 Task: Create List Installations in Board Vendor Management to Workspace Experiential Marketing. Create List Customizations in Board Budget Management to Workspace Experiential Marketing. Create List Backup in Board Social Media Influencer Content Creation and Management to Workspace Experiential Marketing
Action: Mouse moved to (99, 451)
Screenshot: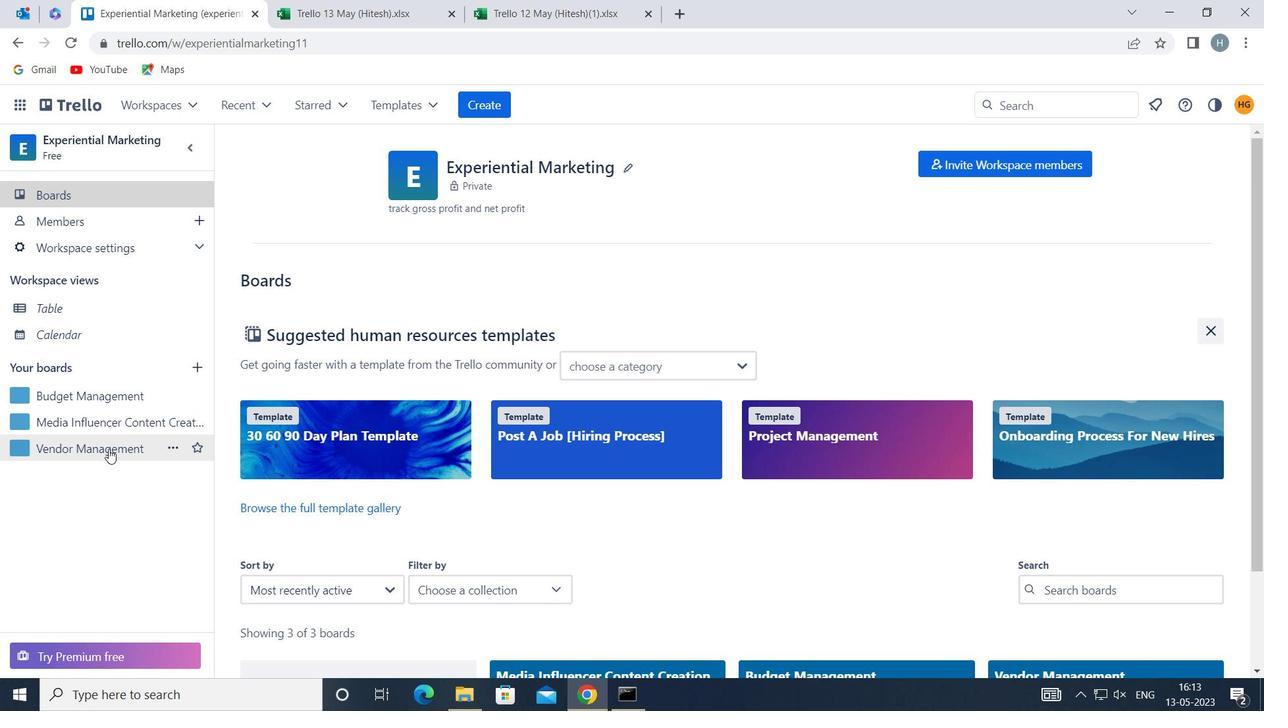 
Action: Mouse pressed left at (99, 451)
Screenshot: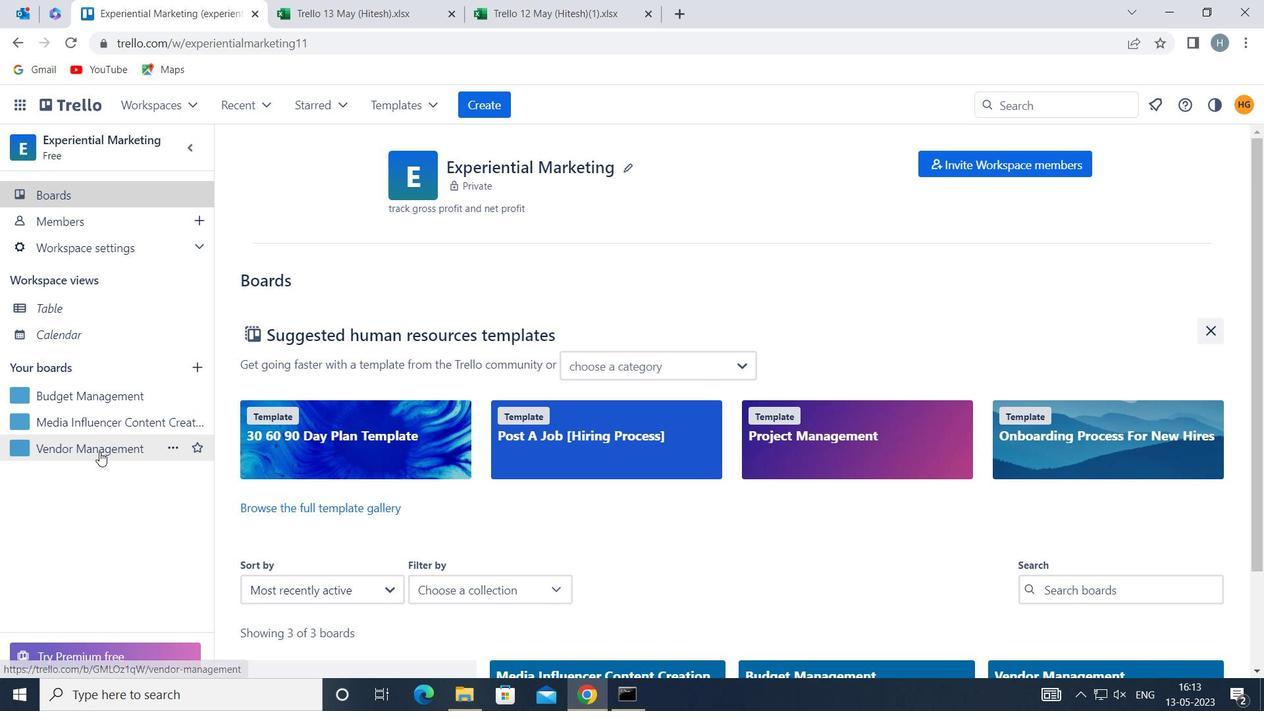 
Action: Mouse moved to (568, 200)
Screenshot: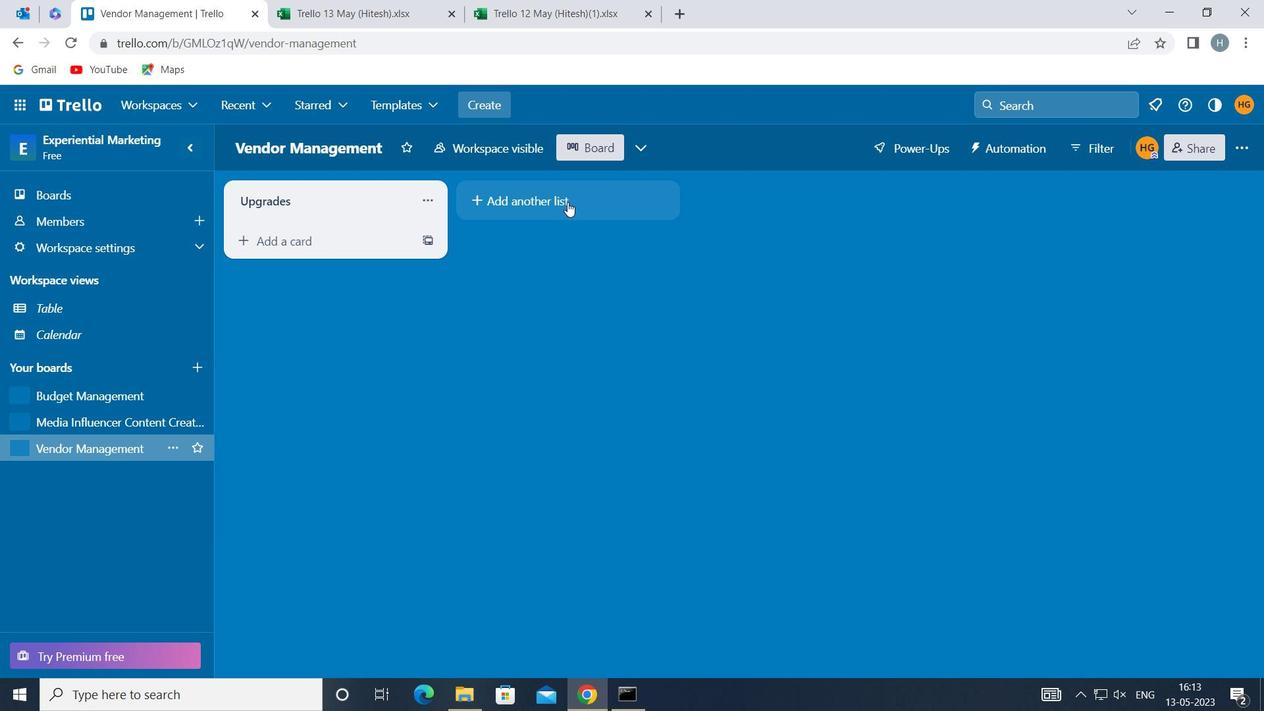 
Action: Mouse pressed left at (568, 200)
Screenshot: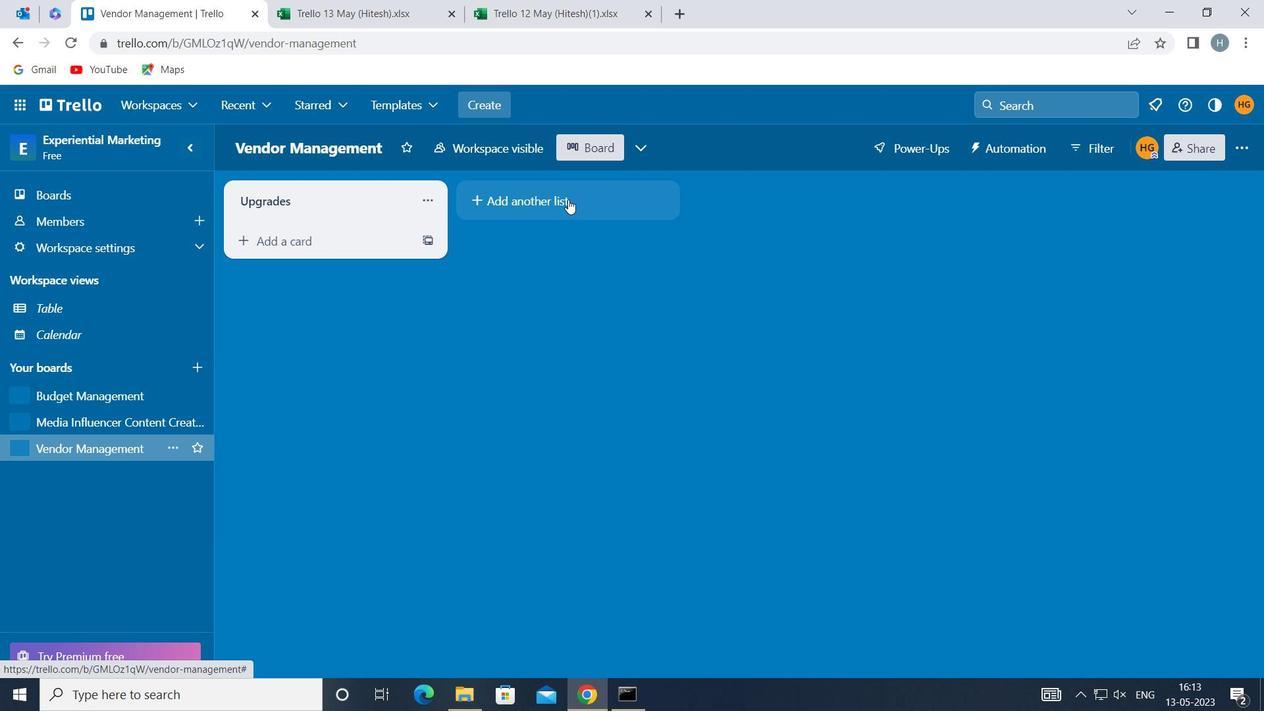 
Action: Key pressed <Key.shift><Key.shift>INSTALLATIONS
Screenshot: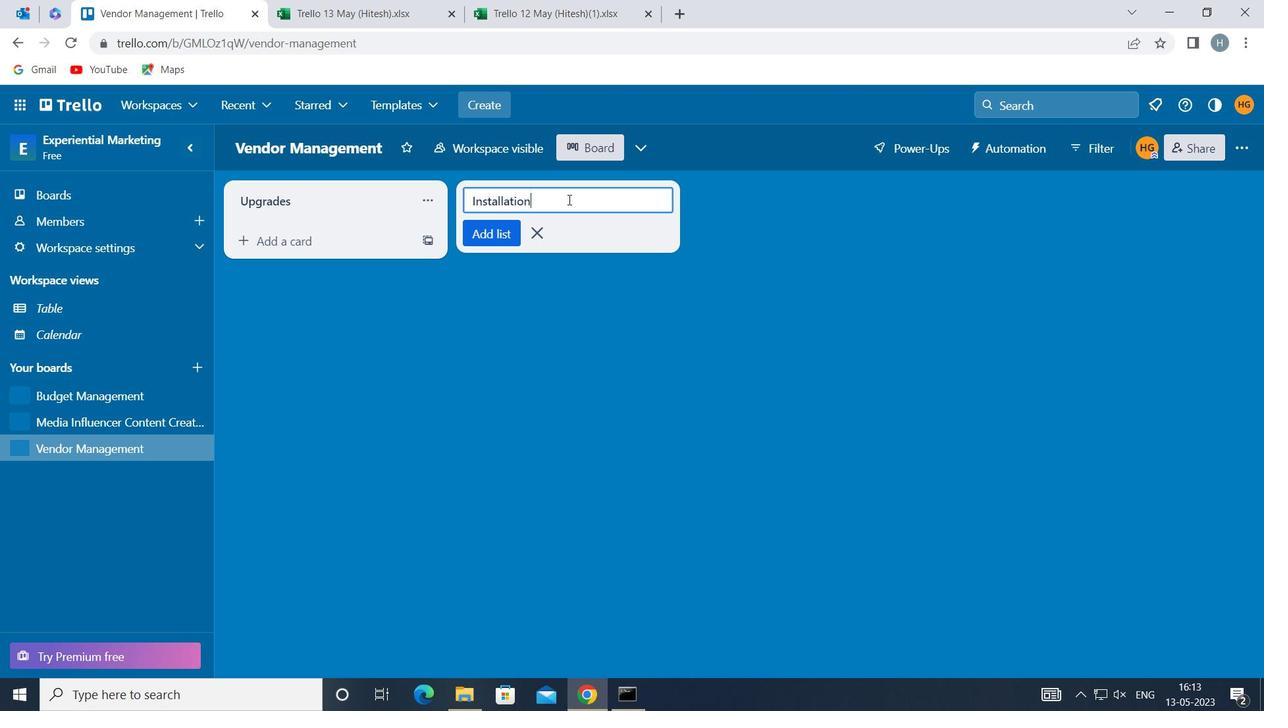 
Action: Mouse moved to (495, 231)
Screenshot: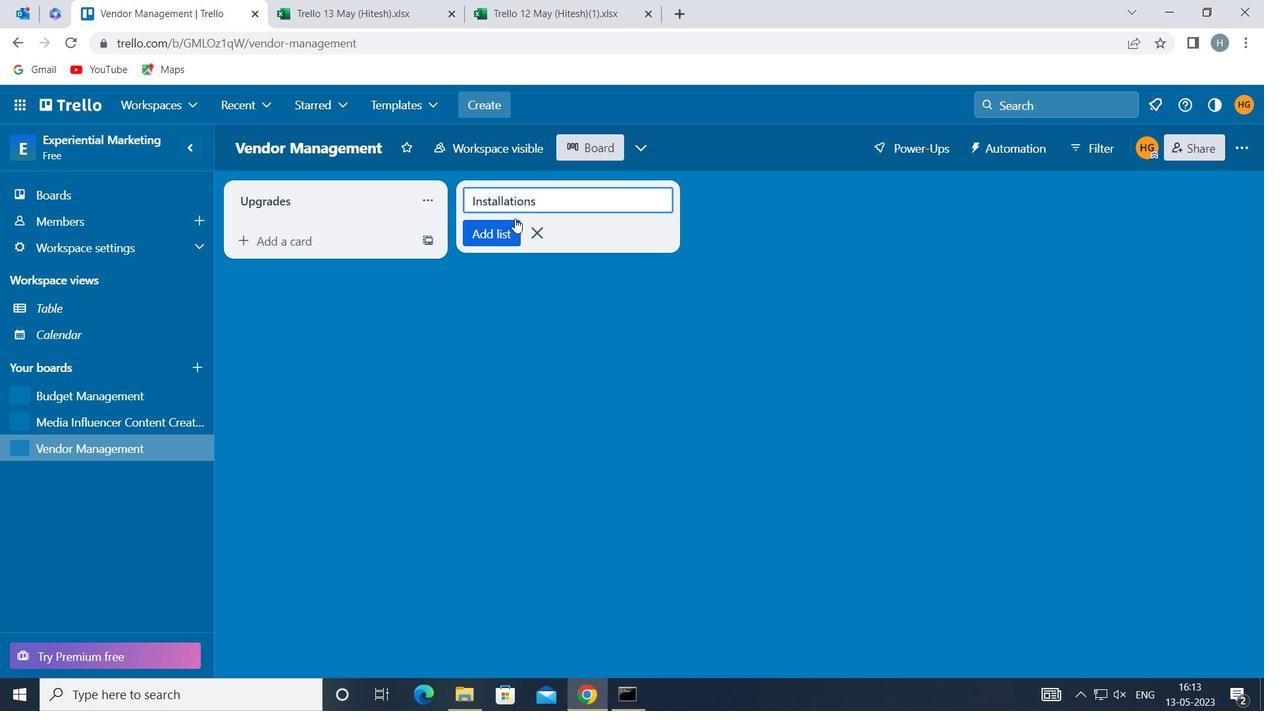 
Action: Mouse pressed left at (495, 231)
Screenshot: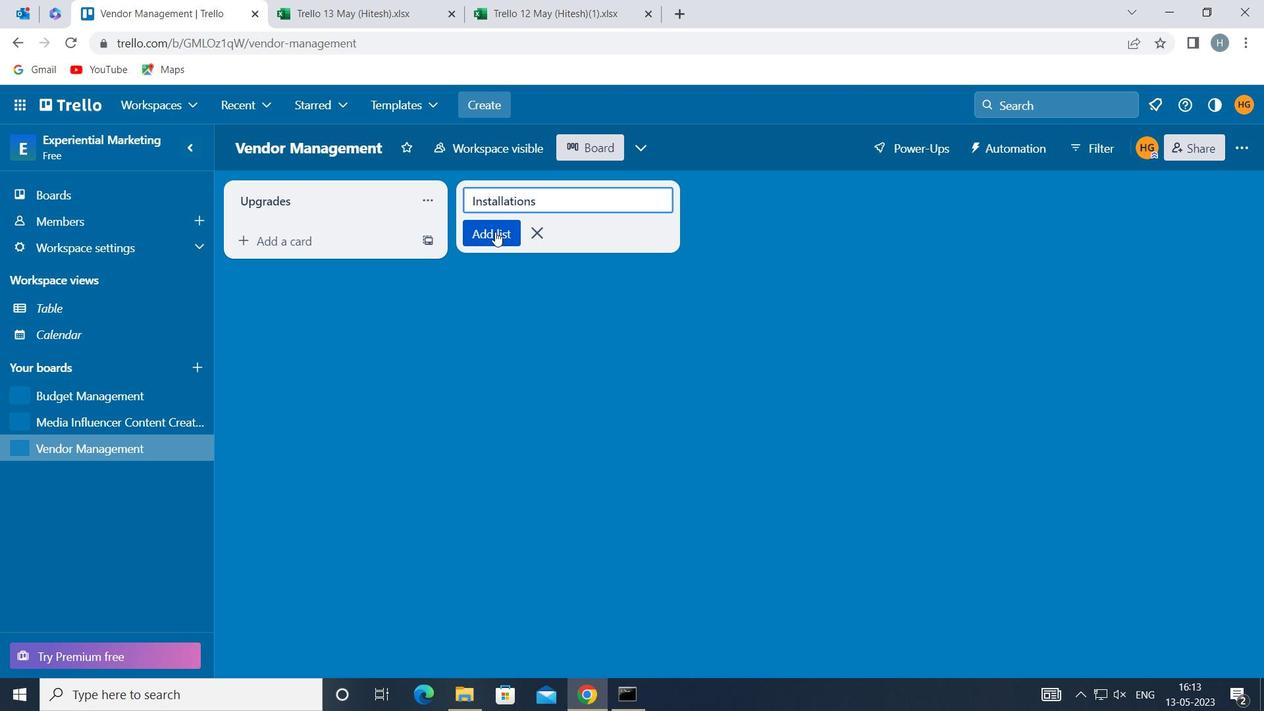 
Action: Mouse moved to (501, 326)
Screenshot: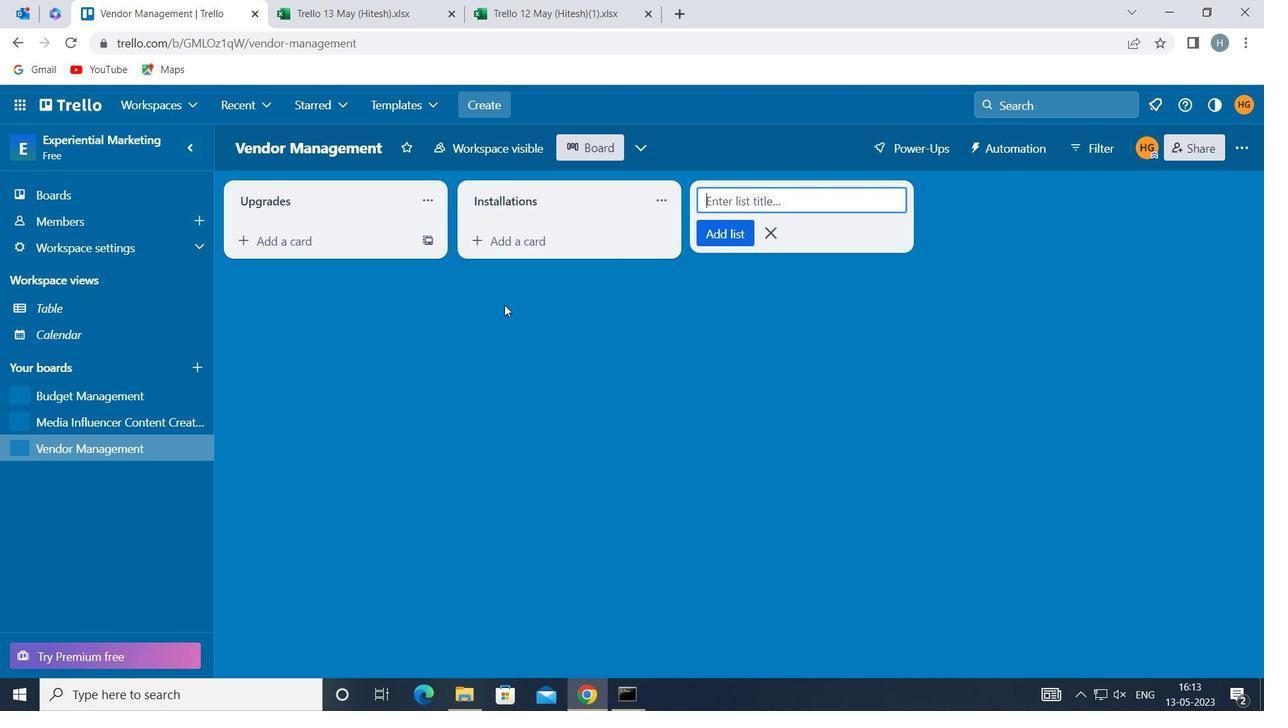 
Action: Mouse pressed left at (501, 326)
Screenshot: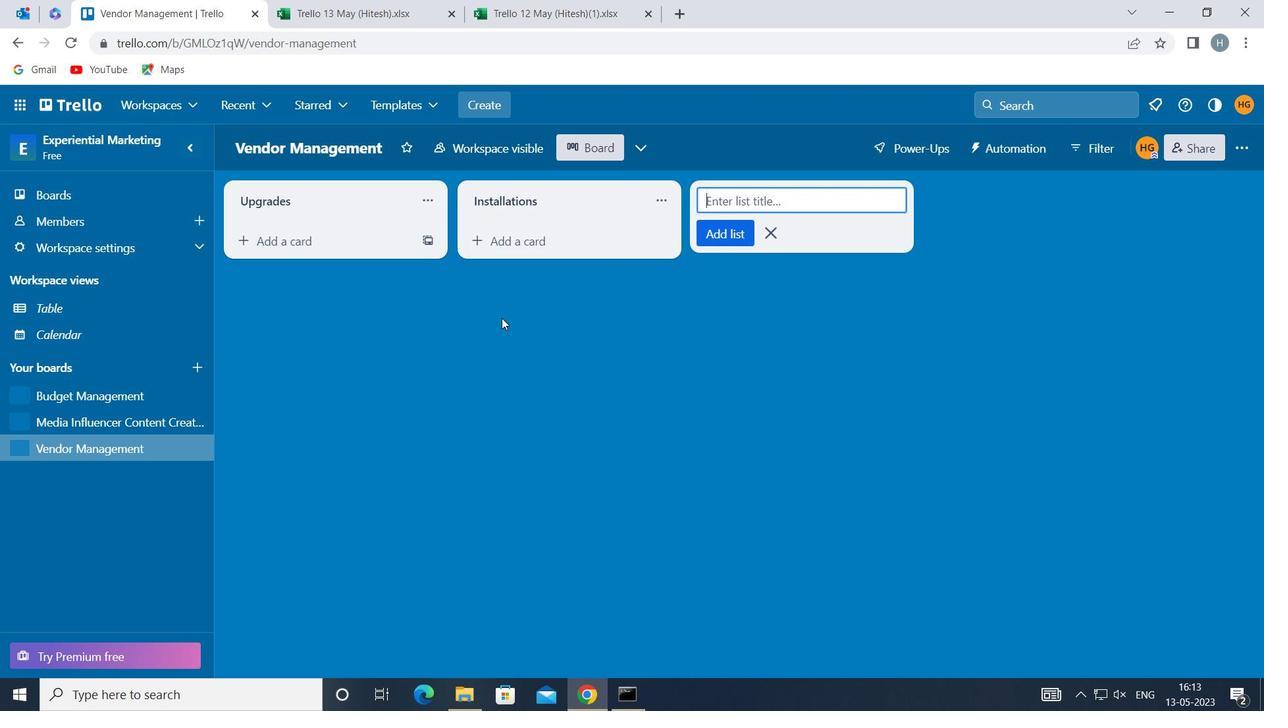 
Action: Mouse moved to (99, 391)
Screenshot: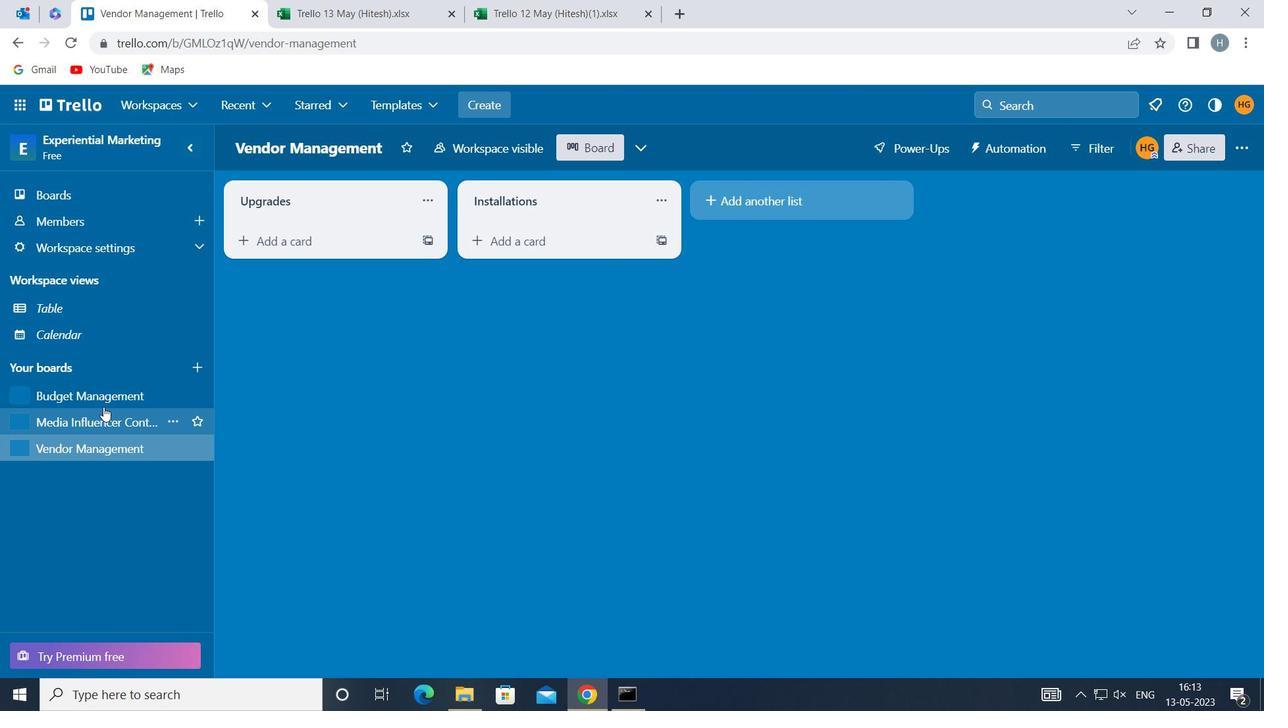 
Action: Mouse pressed left at (99, 391)
Screenshot: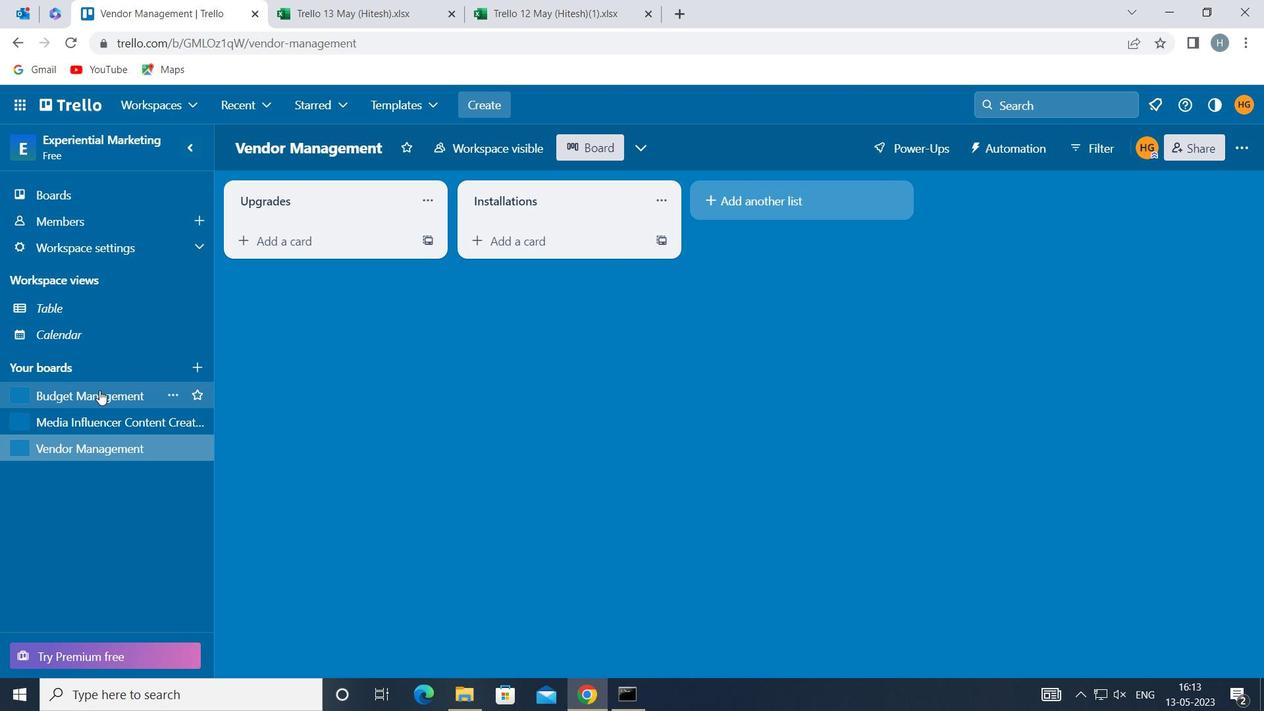 
Action: Mouse moved to (581, 204)
Screenshot: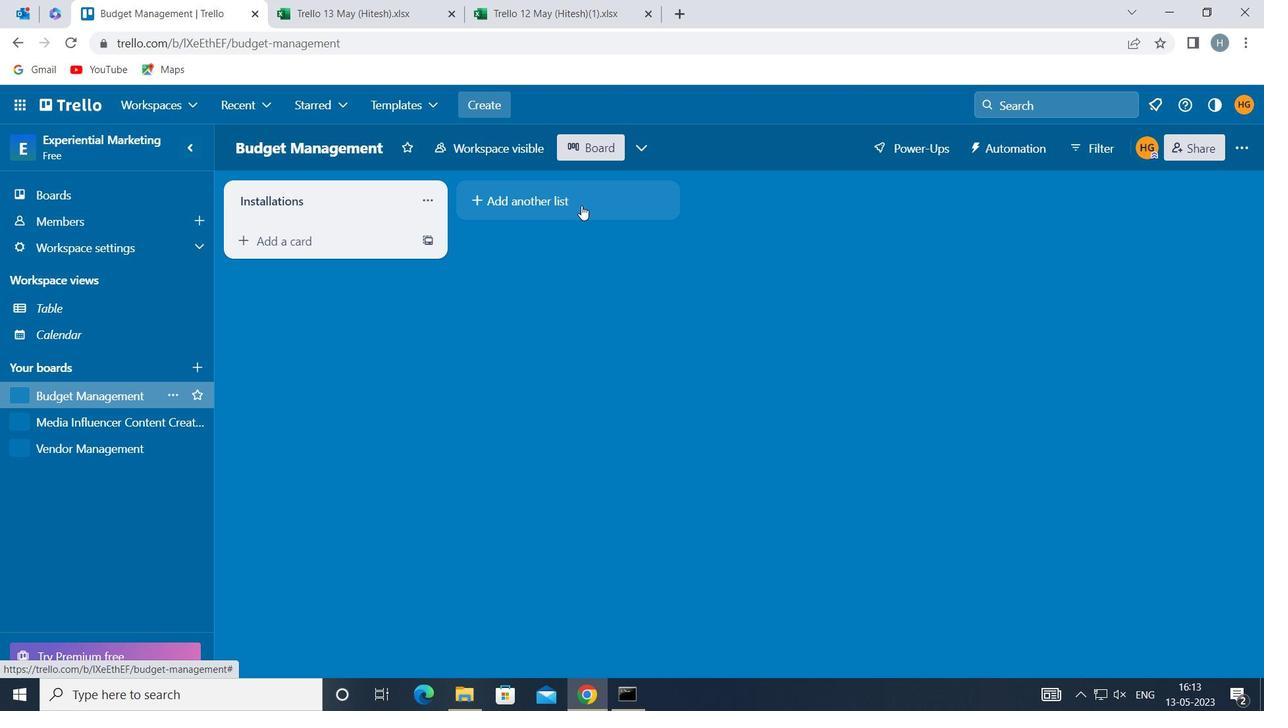 
Action: Mouse pressed left at (581, 204)
Screenshot: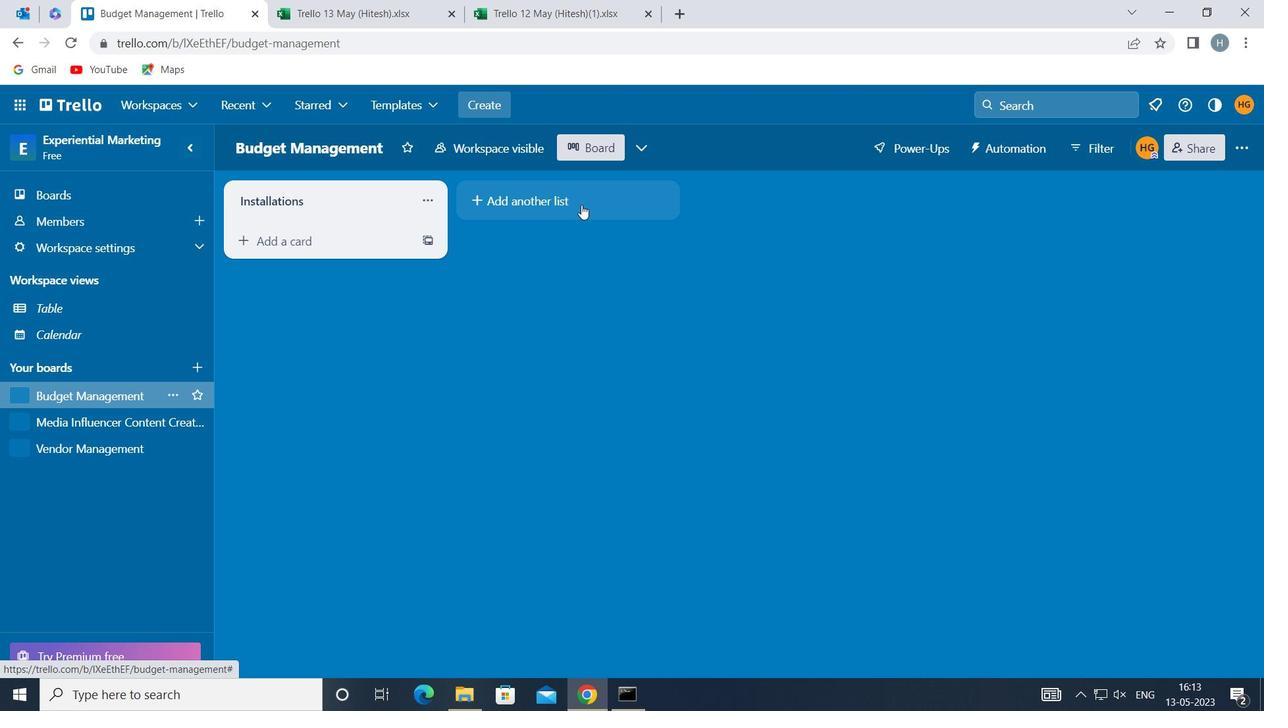 
Action: Key pressed <Key.shift>CUSTOMIZATIONS
Screenshot: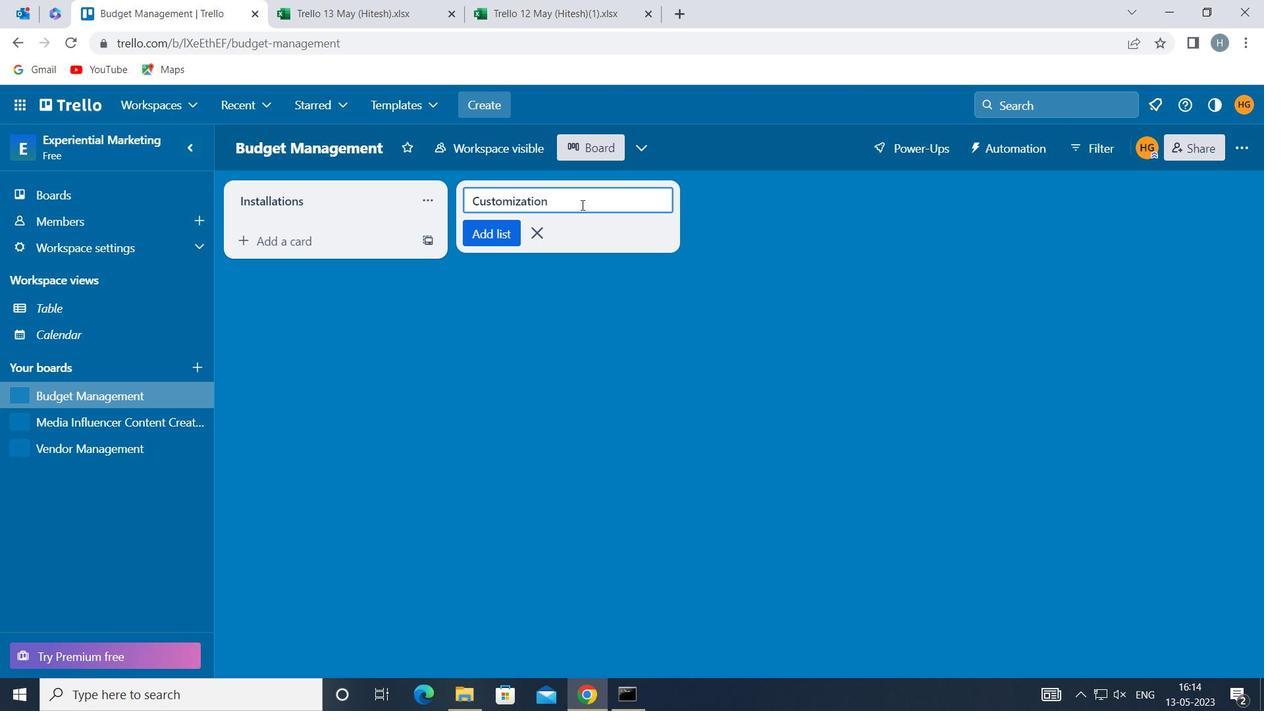 
Action: Mouse moved to (496, 236)
Screenshot: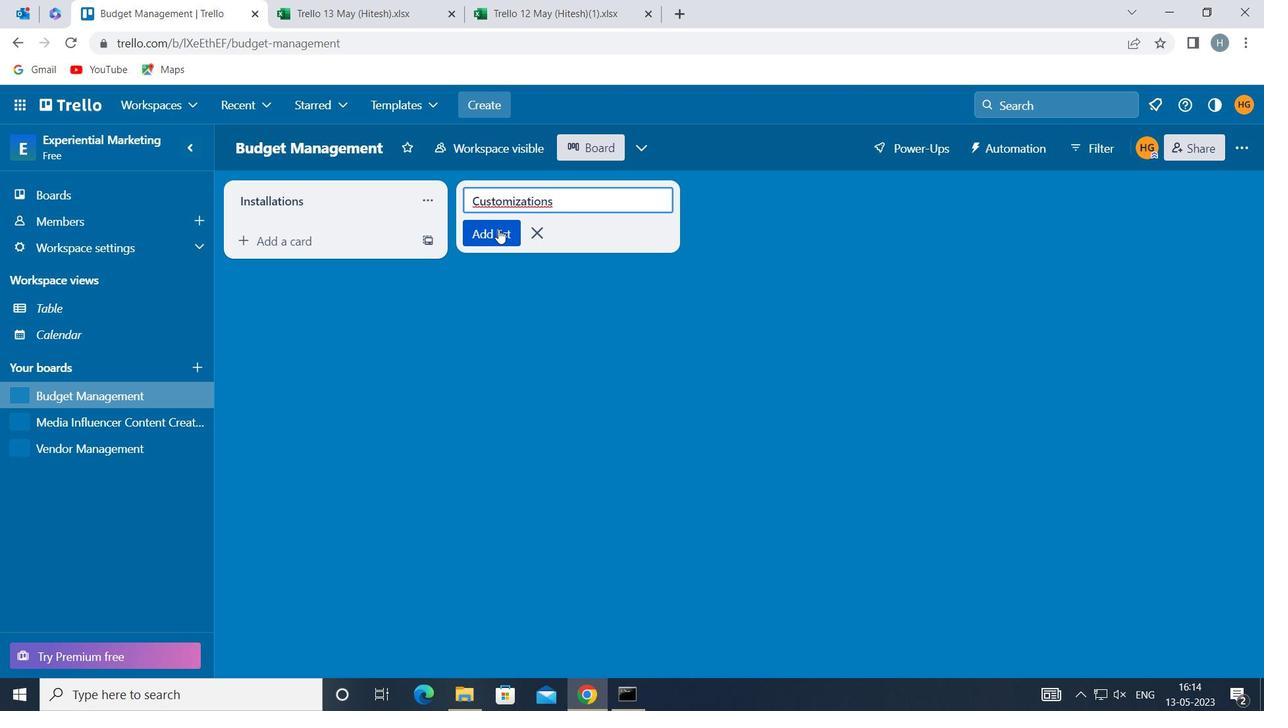 
Action: Mouse pressed left at (496, 236)
Screenshot: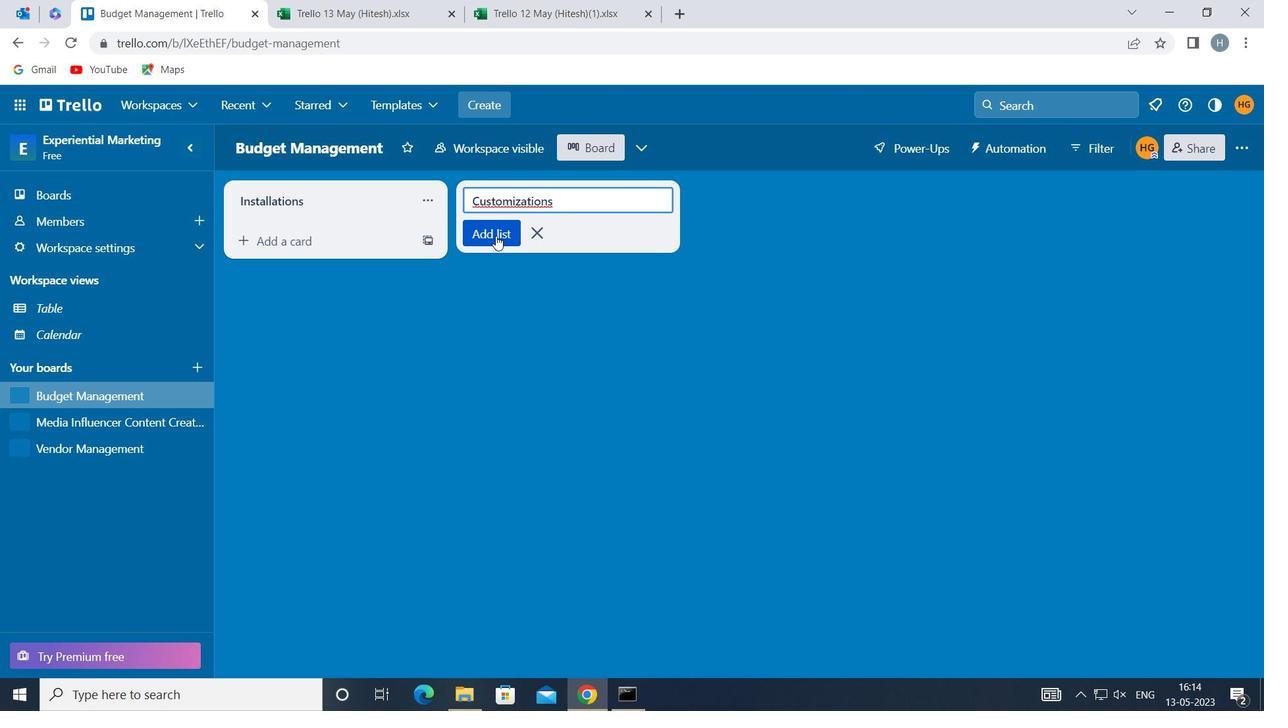 
Action: Mouse moved to (502, 324)
Screenshot: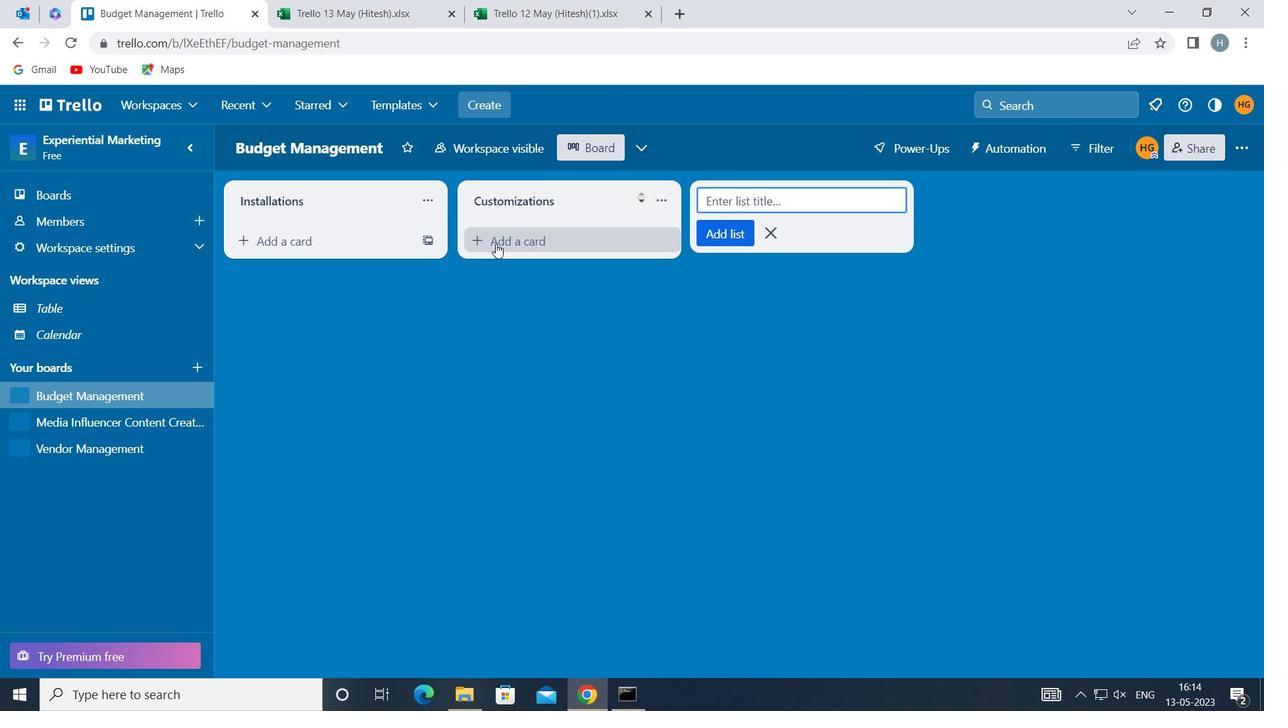 
Action: Mouse pressed left at (502, 324)
Screenshot: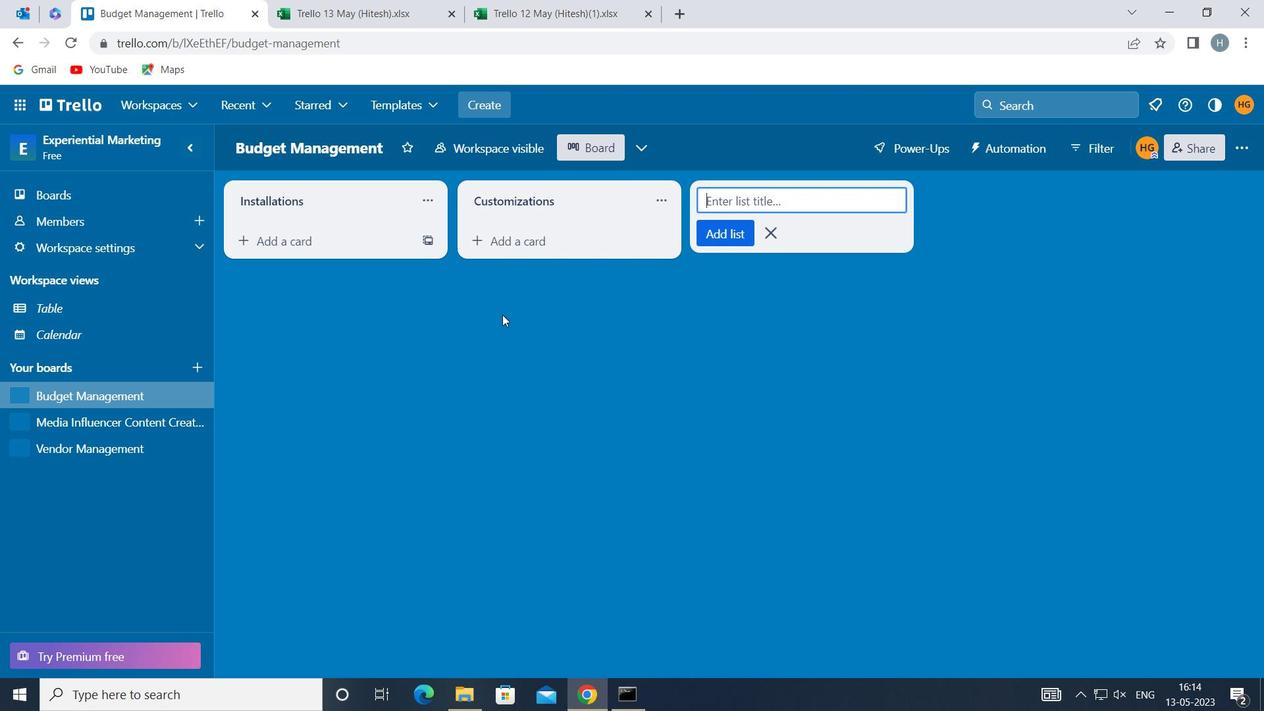 
Action: Mouse moved to (88, 419)
Screenshot: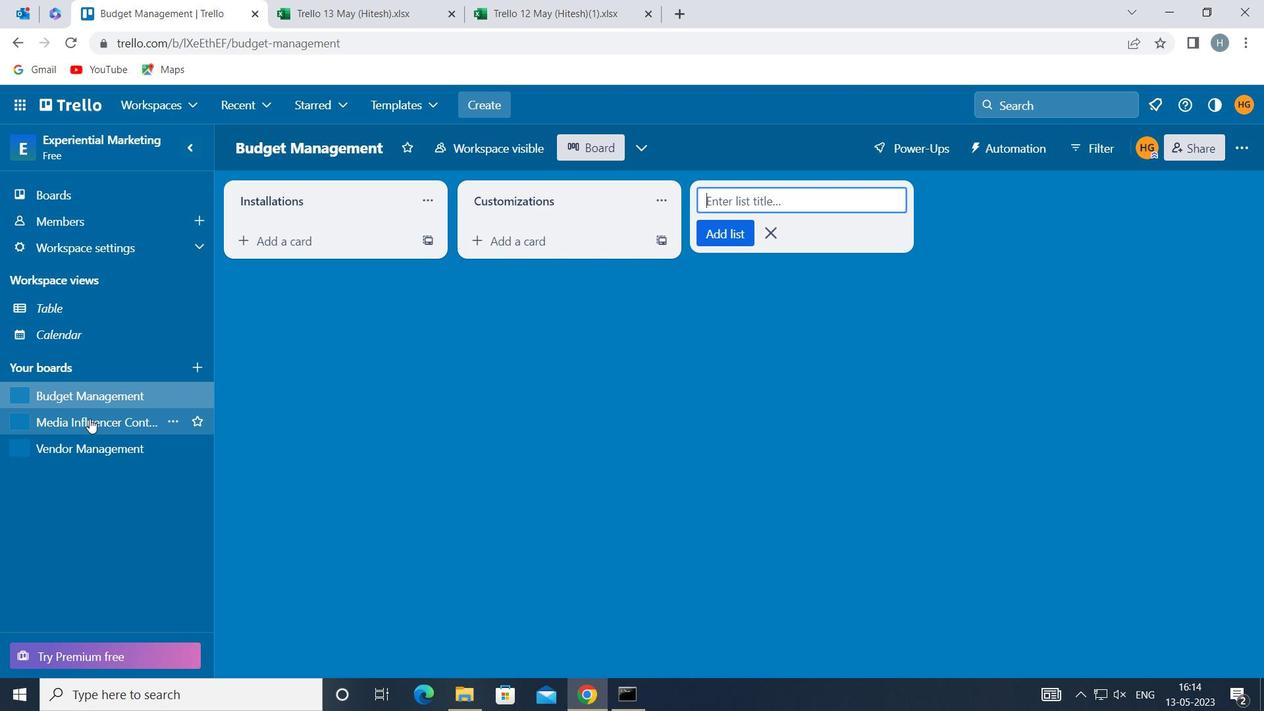 
Action: Mouse pressed left at (88, 419)
Screenshot: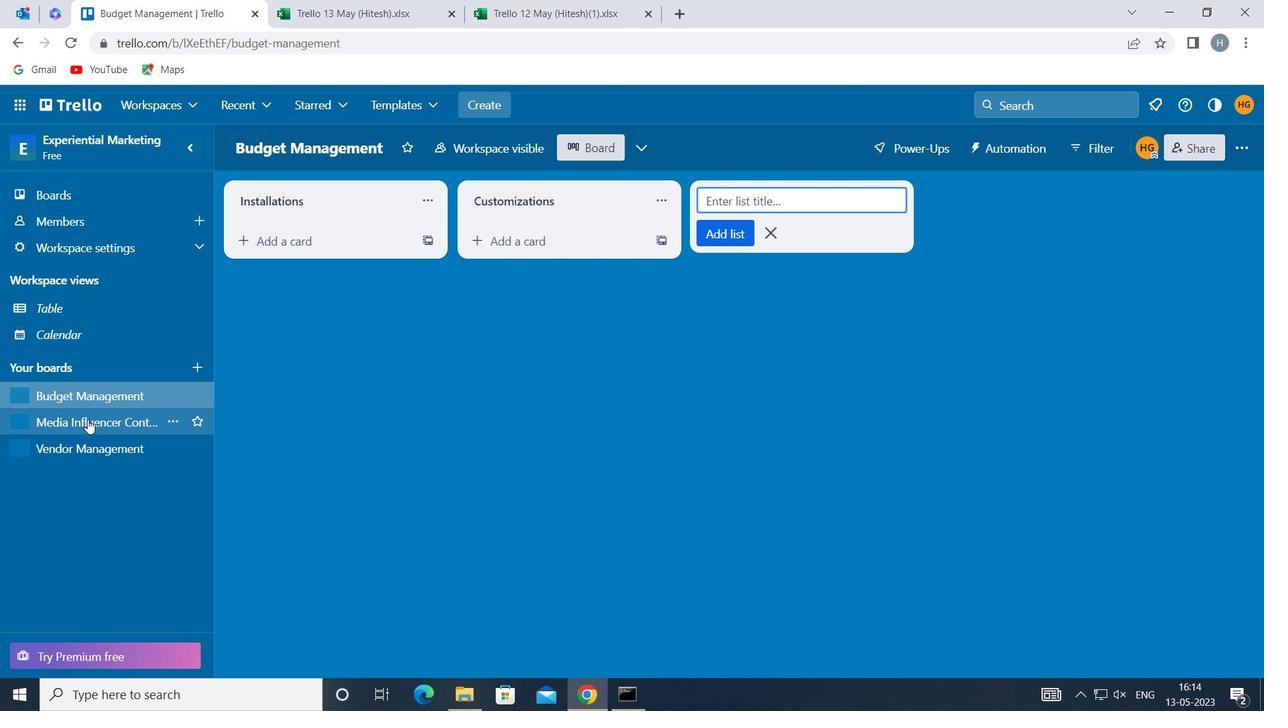 
Action: Mouse moved to (566, 200)
Screenshot: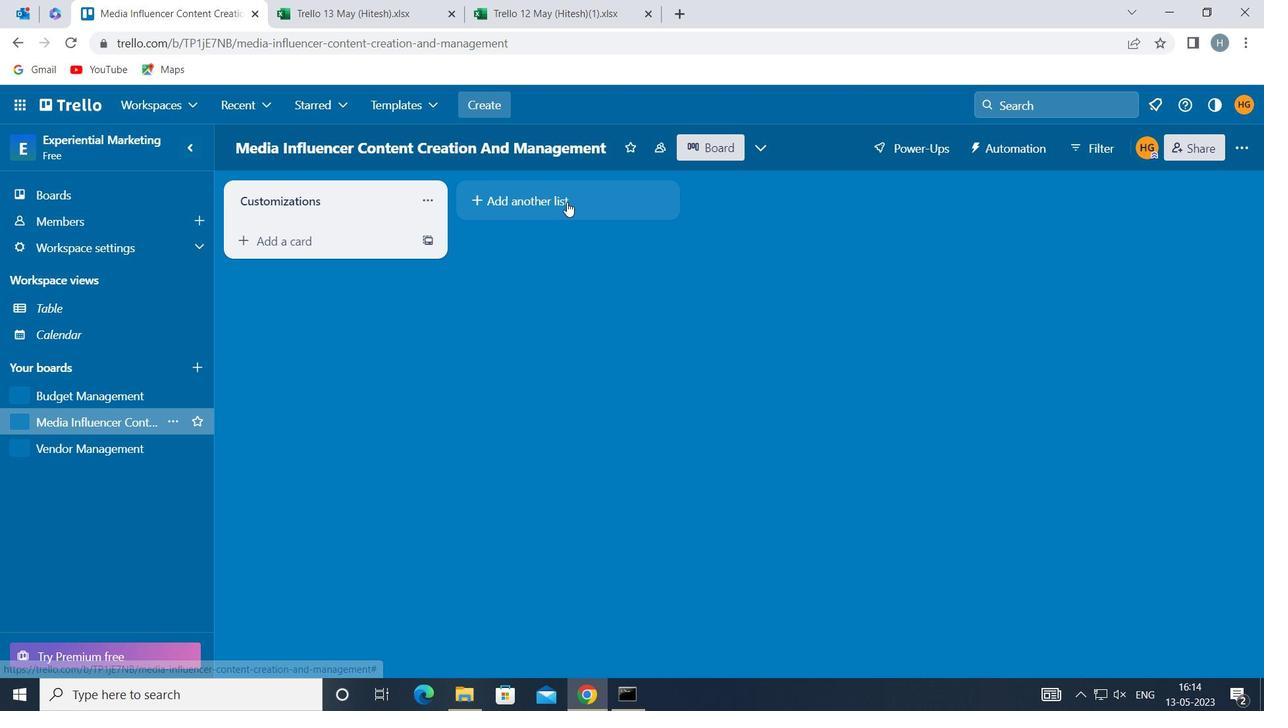 
Action: Mouse pressed left at (566, 200)
Screenshot: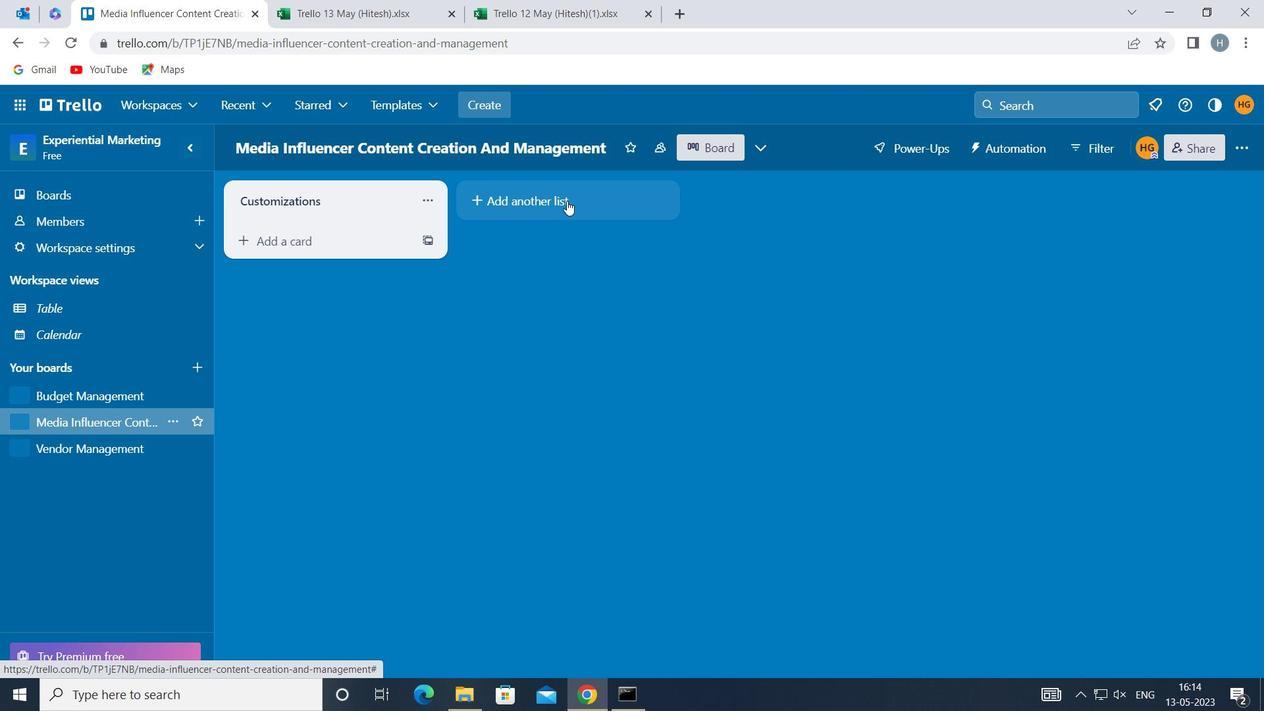 
Action: Key pressed <Key.shift><Key.shift><Key.shift>BACKUP
Screenshot: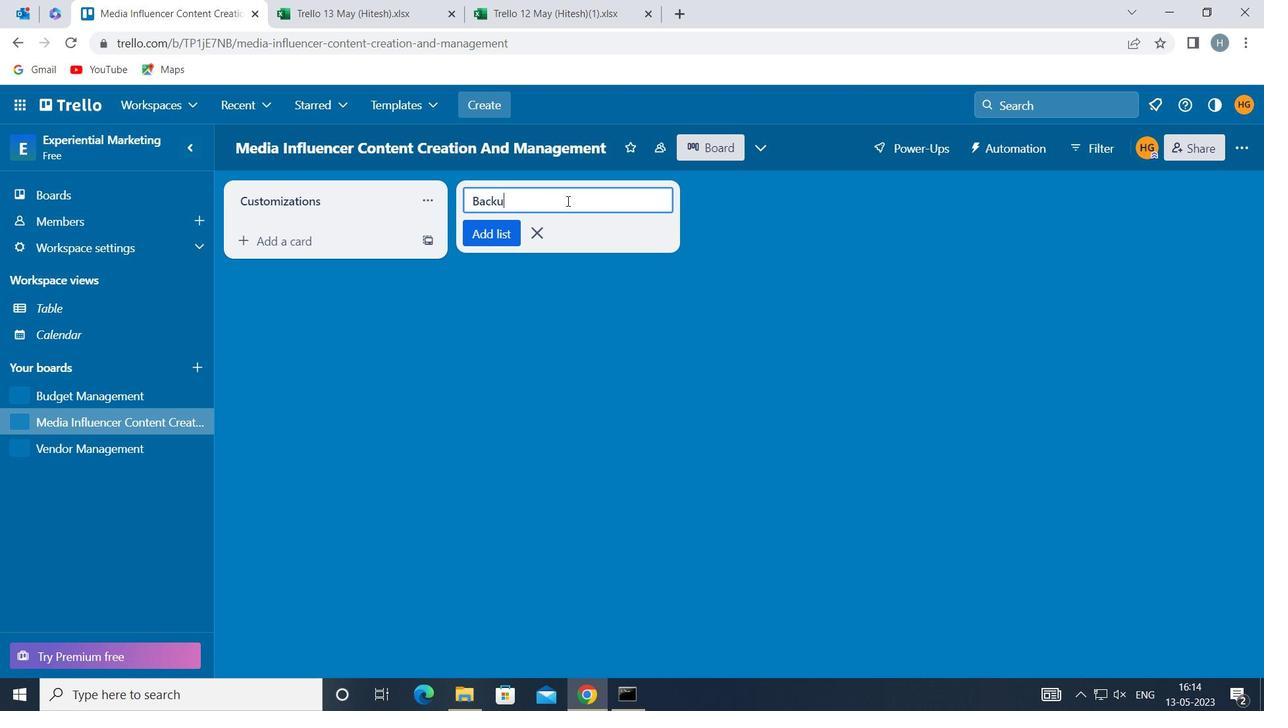 
Action: Mouse moved to (495, 231)
Screenshot: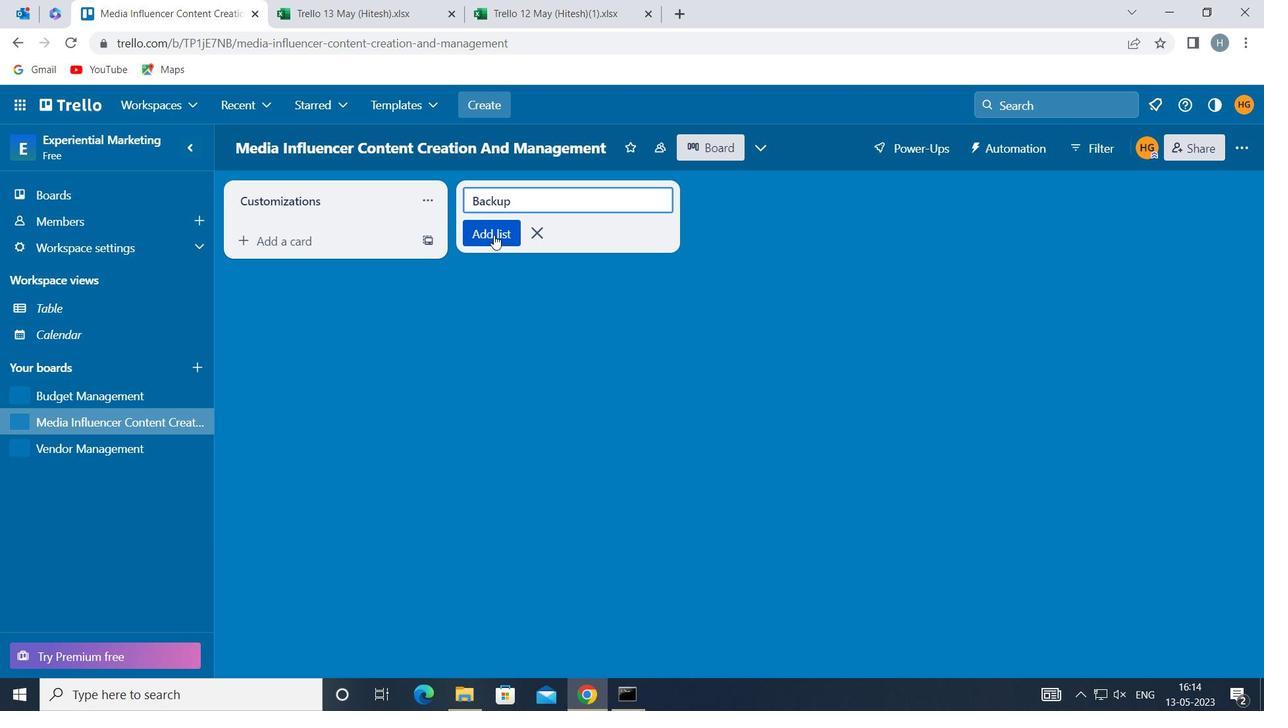 
Action: Mouse pressed left at (495, 231)
Screenshot: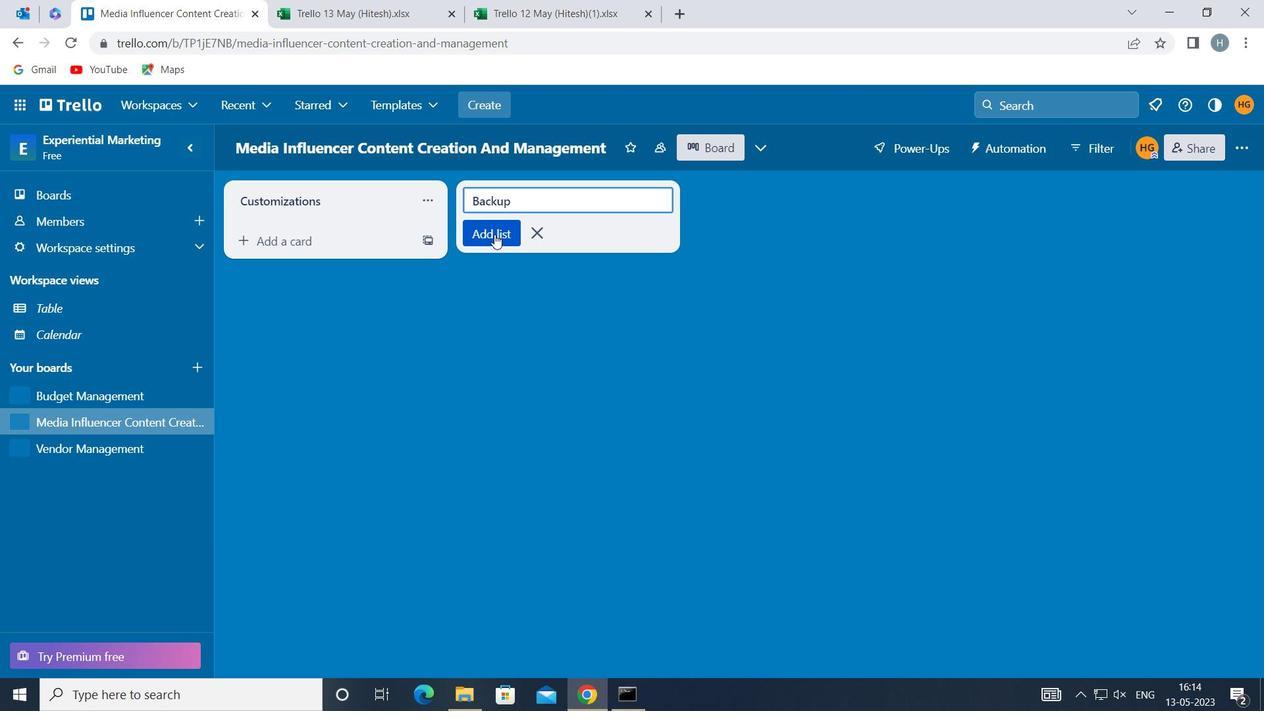 
Action: Mouse moved to (525, 361)
Screenshot: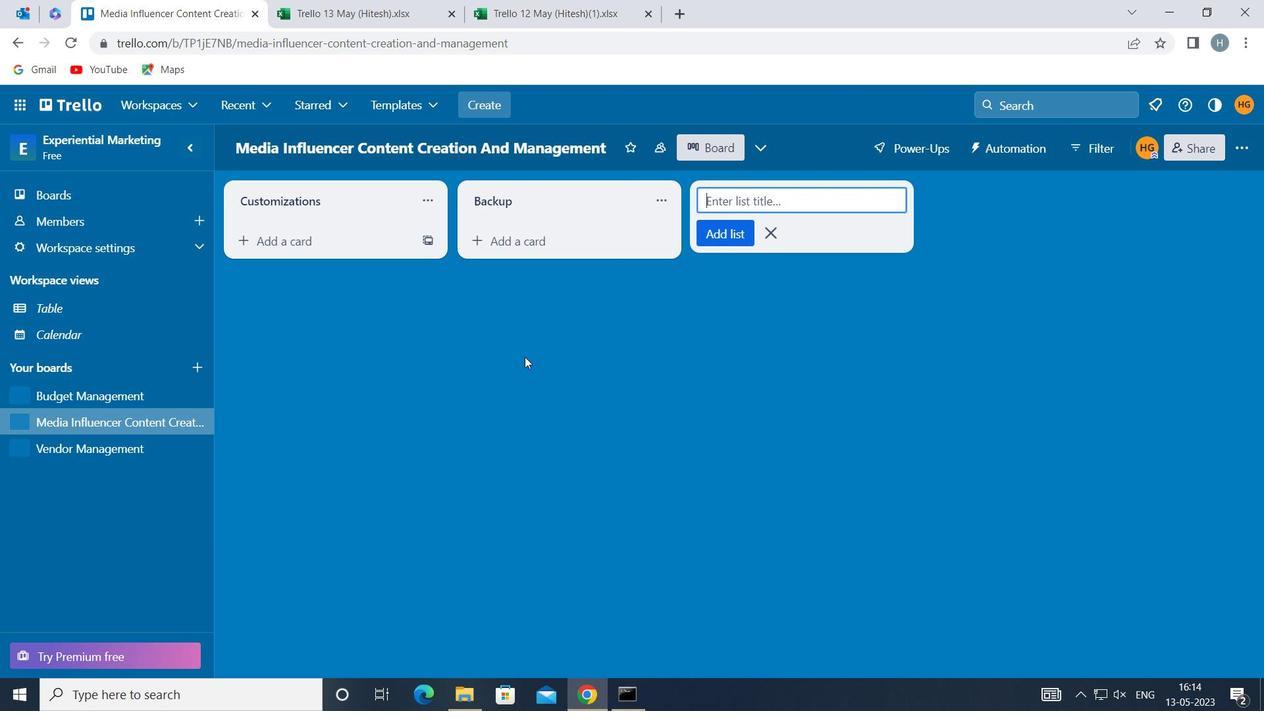 
Action: Mouse pressed left at (525, 361)
Screenshot: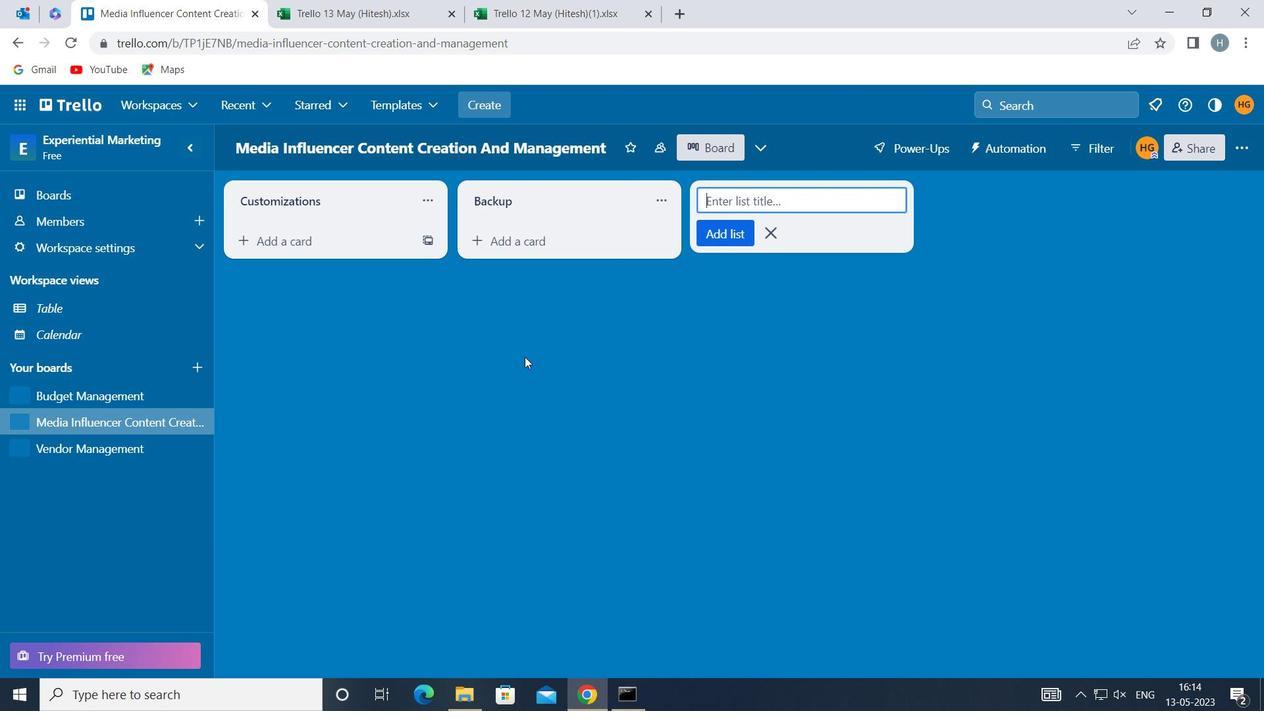 
Action: Key pressed <Key.f8>
Screenshot: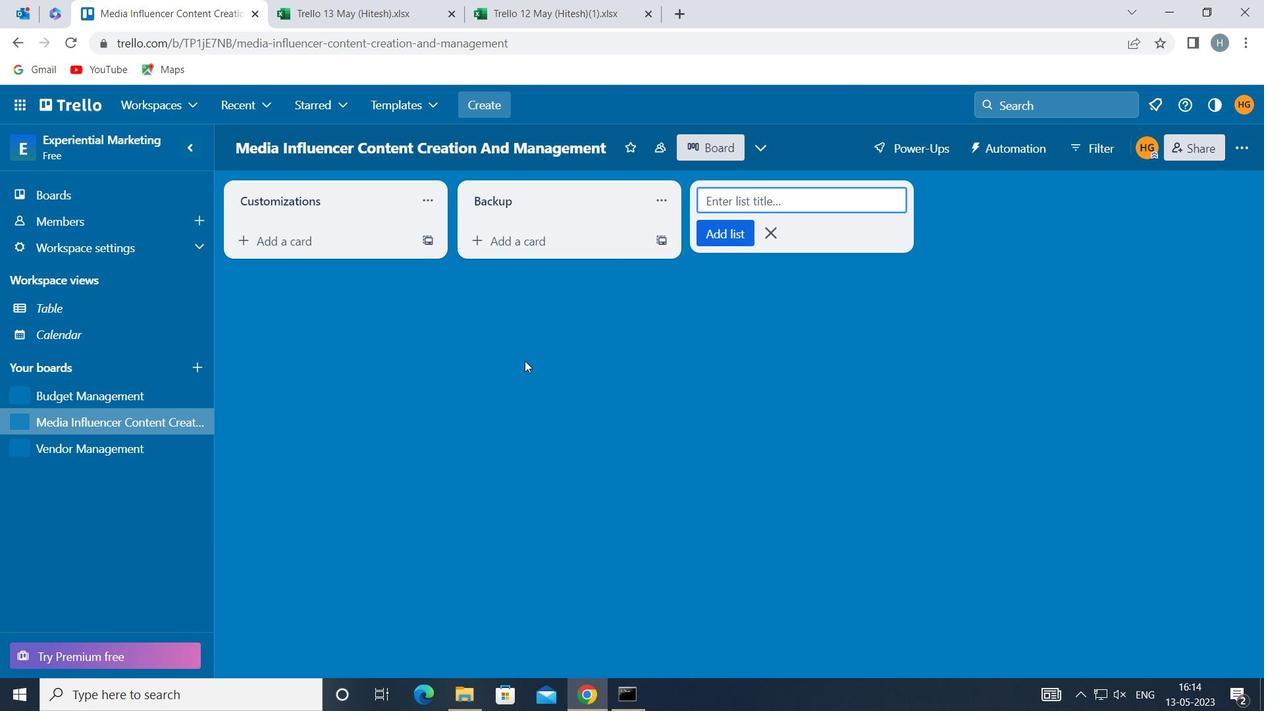 
